 Task: In the  document Bookstype.epub Share this file with 'softage.4@softage.net' Make a copy of the file 'without changing the auto name' Delete the  copy of the file
Action: Mouse moved to (59, 81)
Screenshot: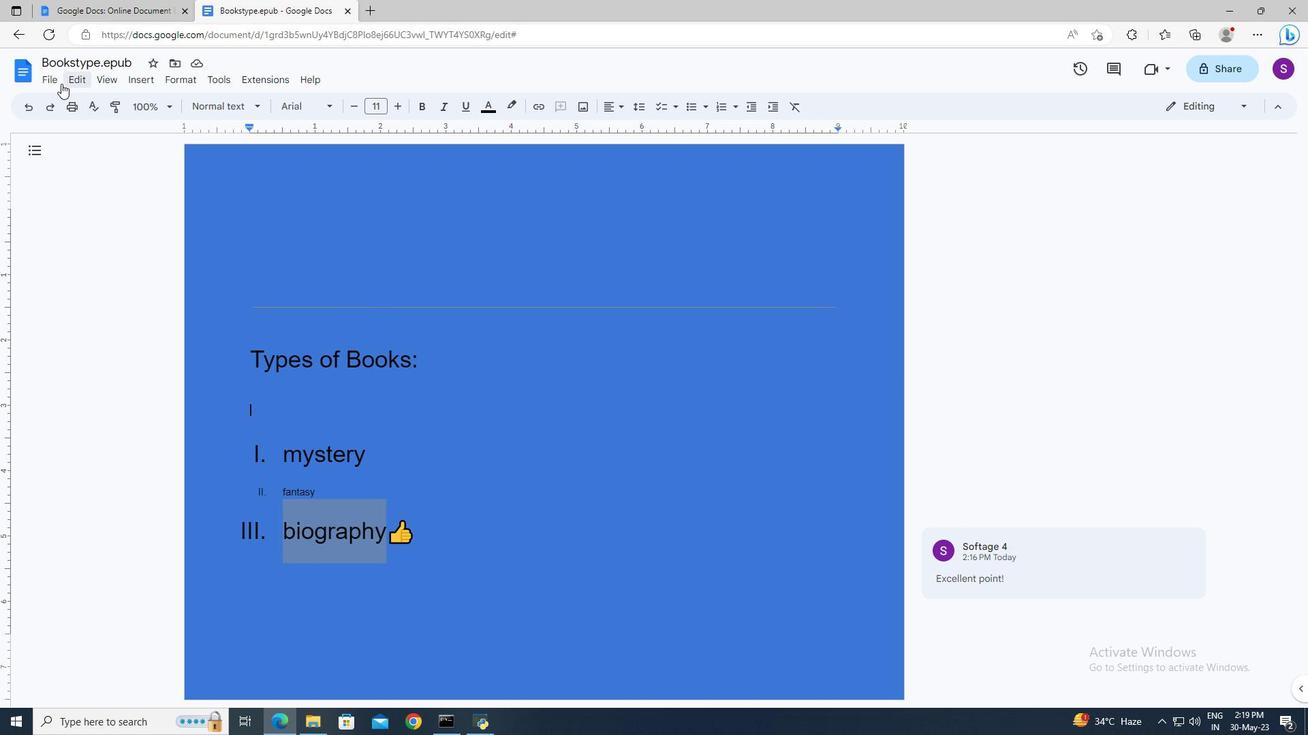 
Action: Mouse pressed left at (59, 81)
Screenshot: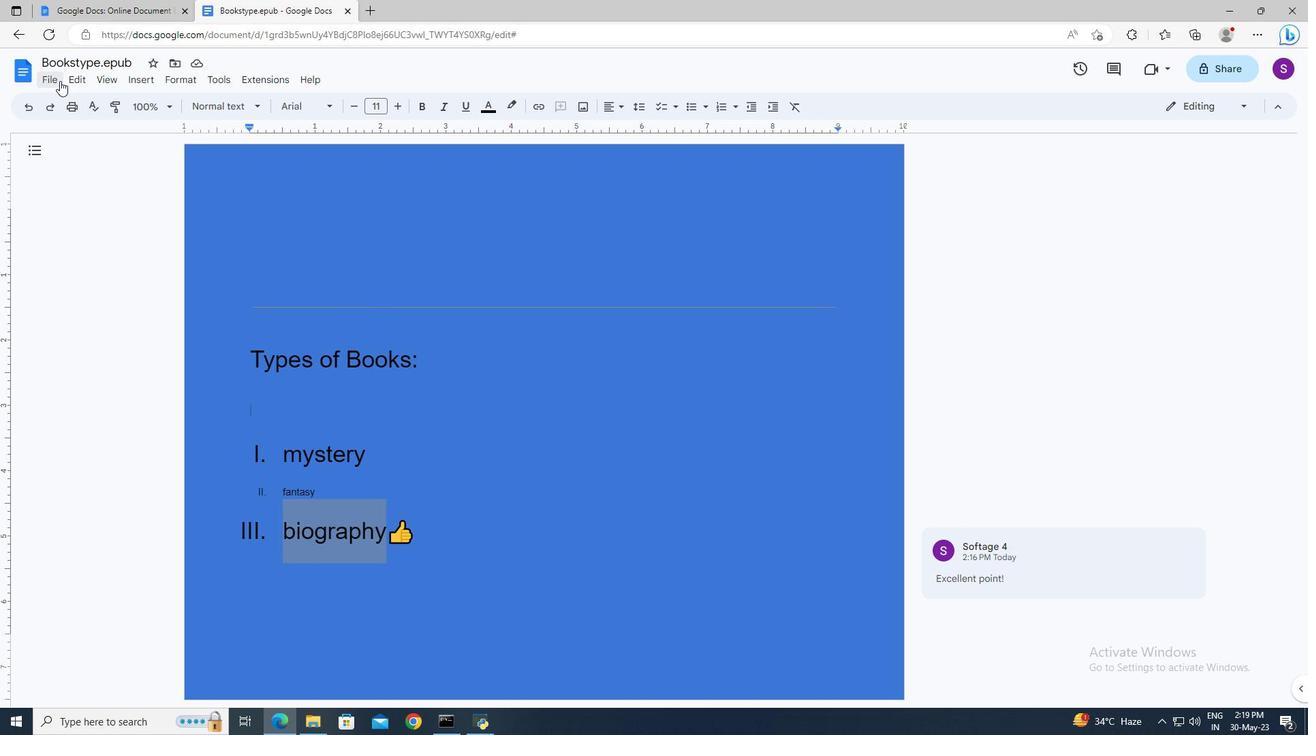 
Action: Mouse moved to (279, 183)
Screenshot: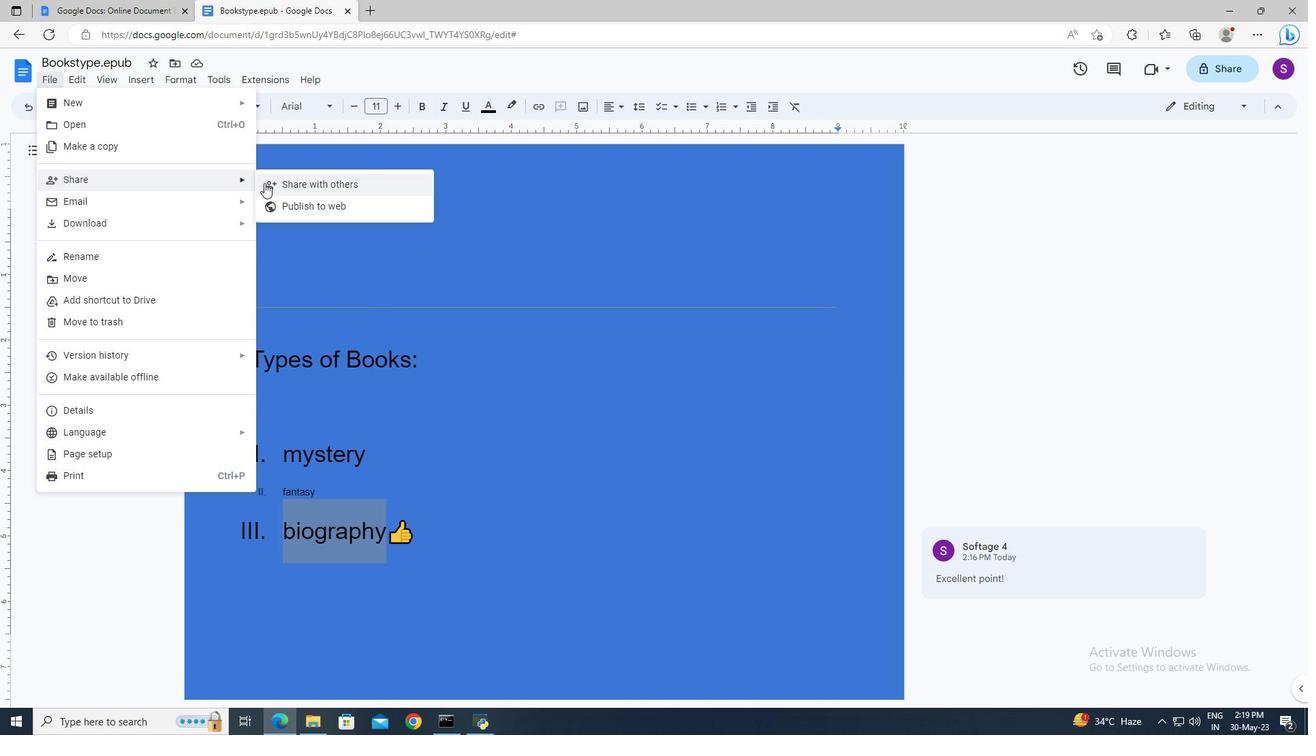 
Action: Mouse pressed left at (279, 183)
Screenshot: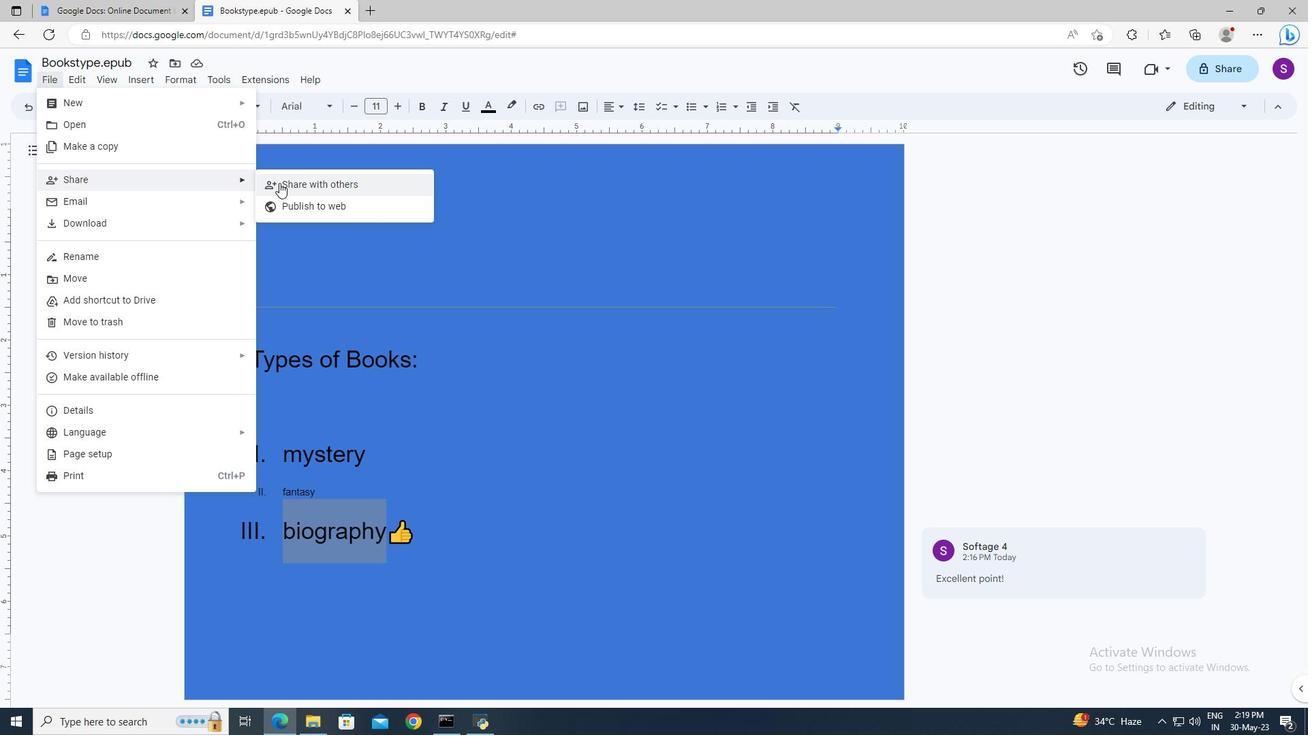 
Action: Mouse moved to (528, 301)
Screenshot: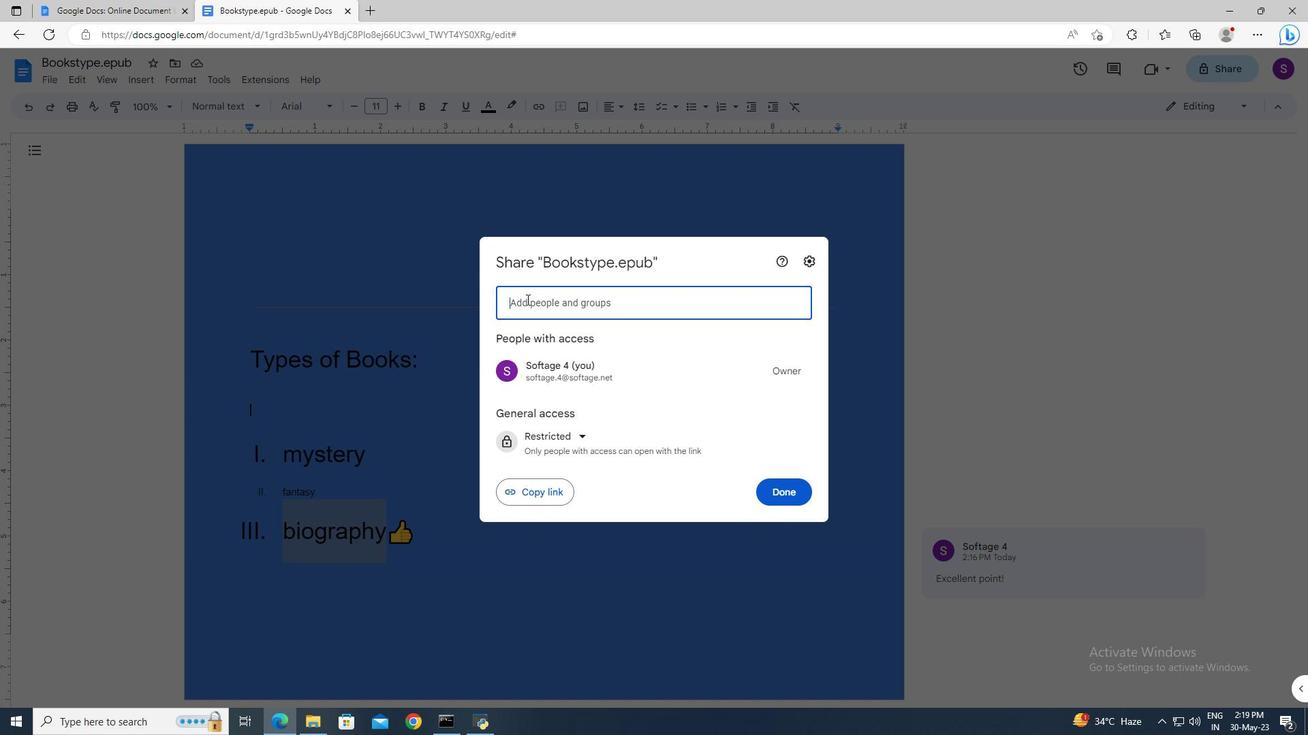
Action: Mouse pressed left at (528, 301)
Screenshot: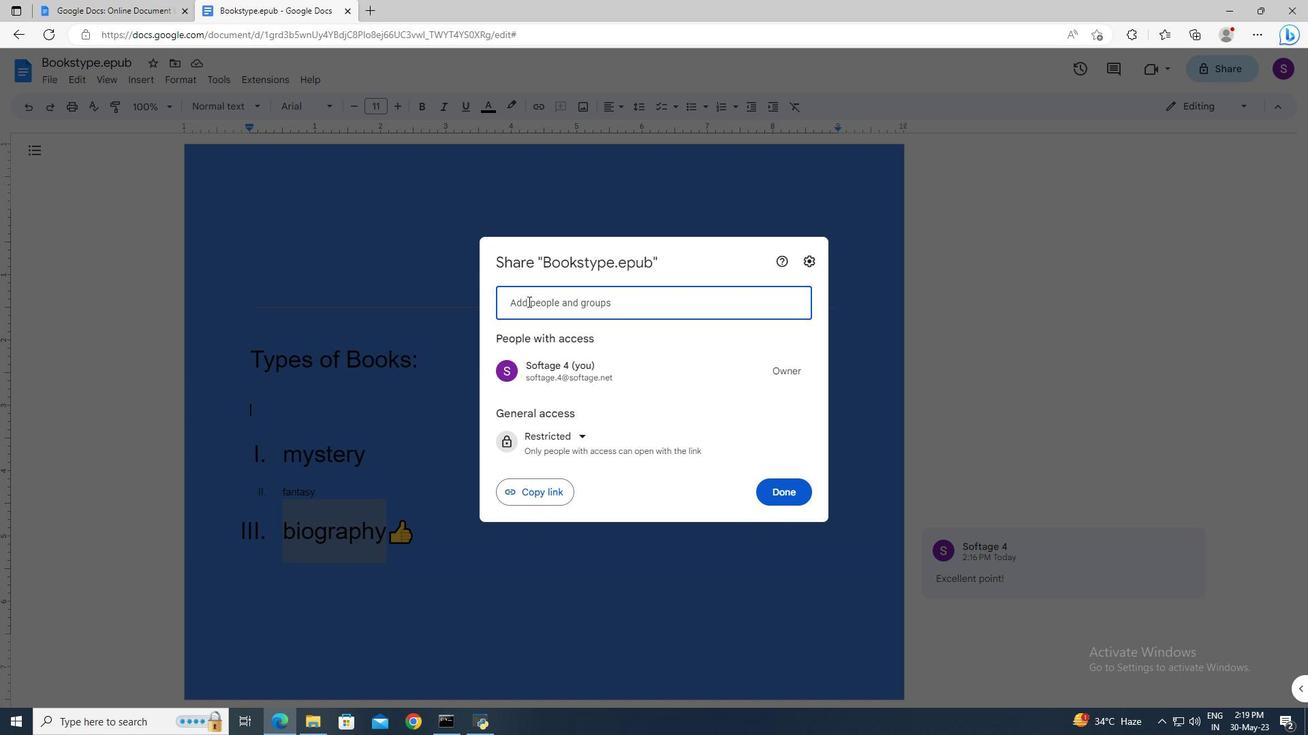 
Action: Key pressed softage.4<Key.shift><Key.shift><Key.shift><Key.shift><Key.shift><Key.shift><Key.shift><Key.shift><Key.shift><Key.shift><Key.shift><Key.shift><Key.shift><Key.shift>@softage.net
Screenshot: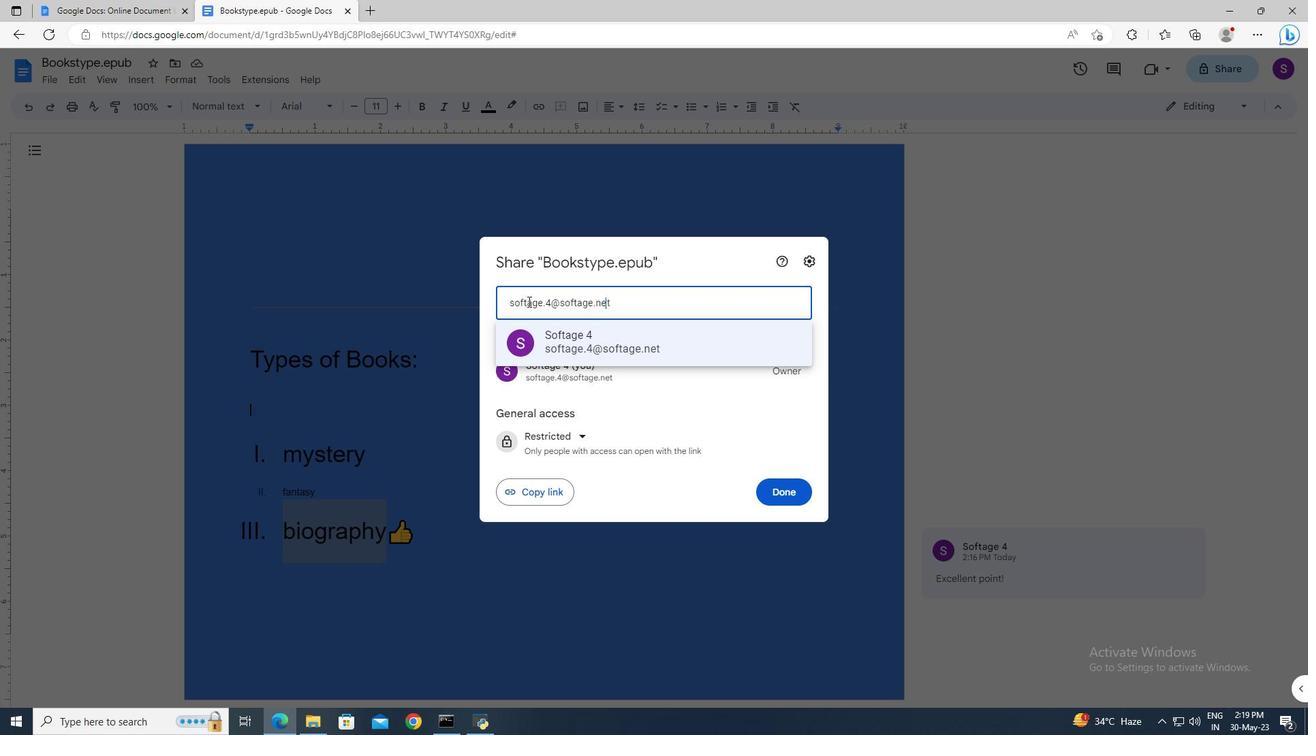 
Action: Mouse moved to (558, 342)
Screenshot: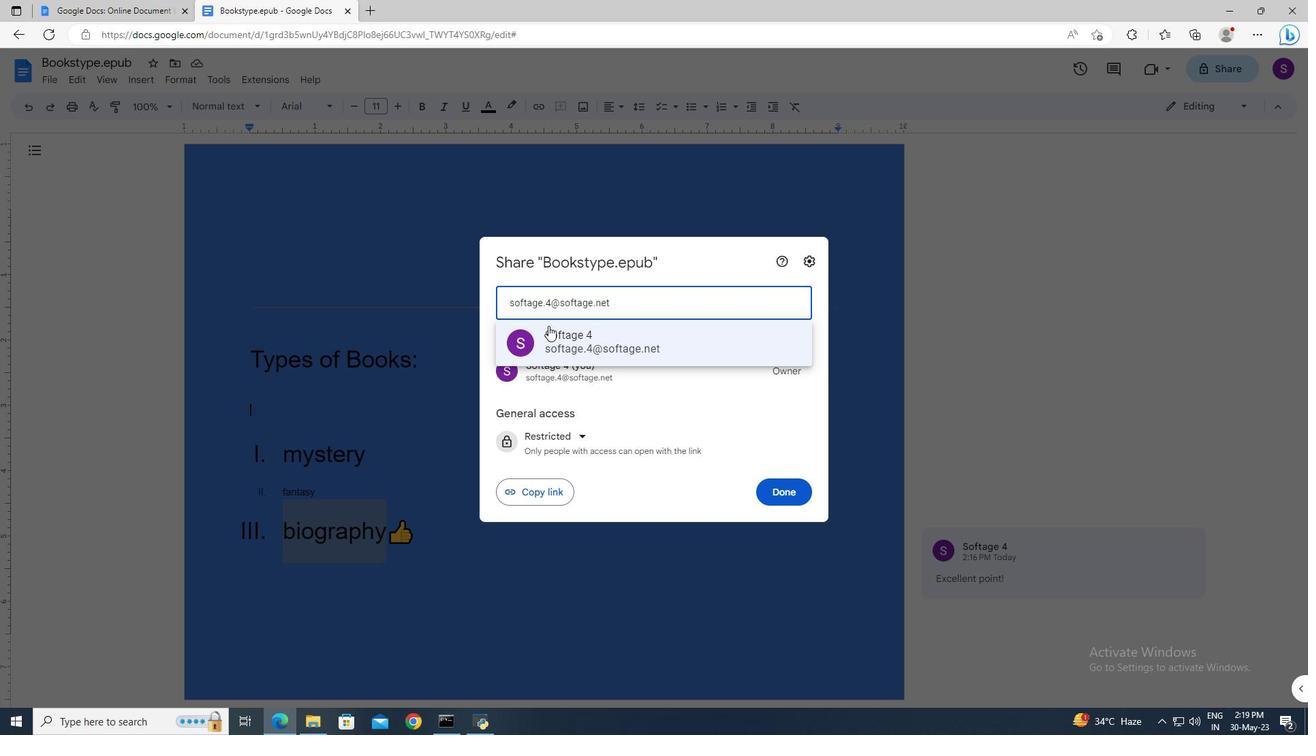 
Action: Mouse pressed left at (558, 342)
Screenshot: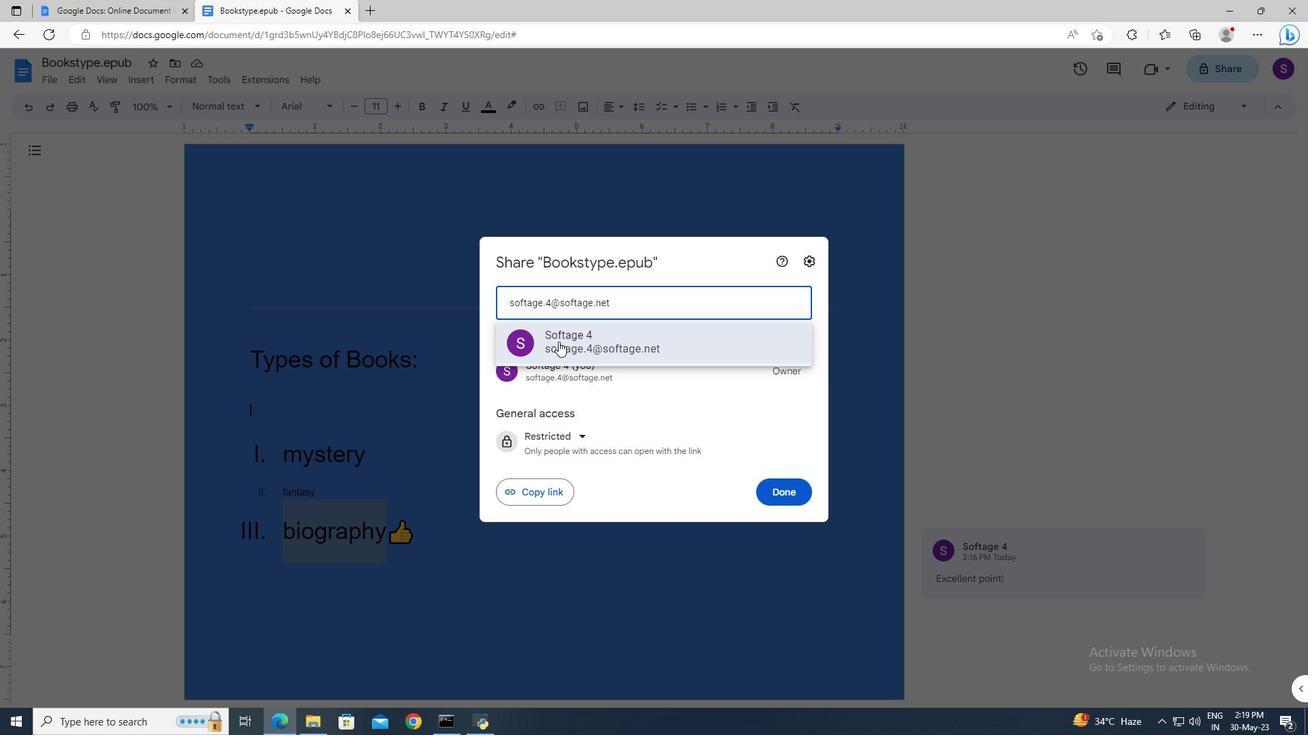 
Action: Mouse moved to (790, 470)
Screenshot: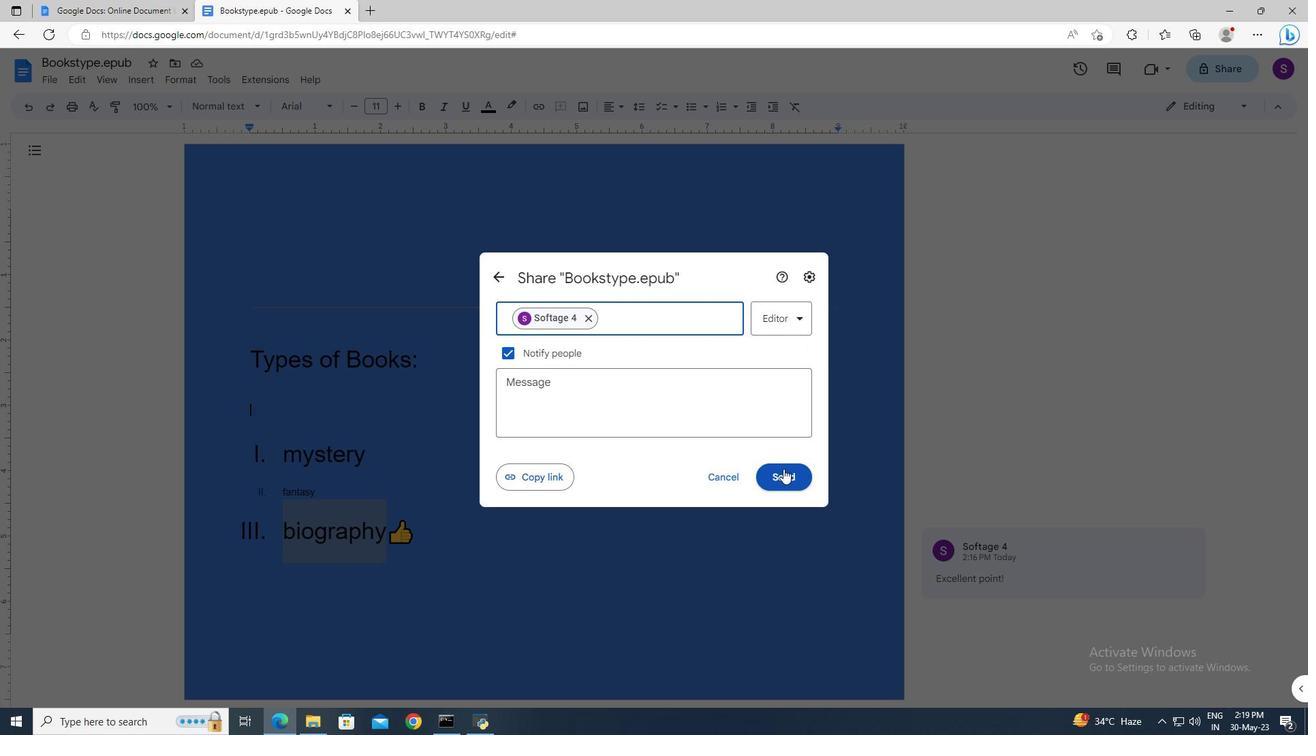 
Action: Mouse pressed left at (790, 470)
Screenshot: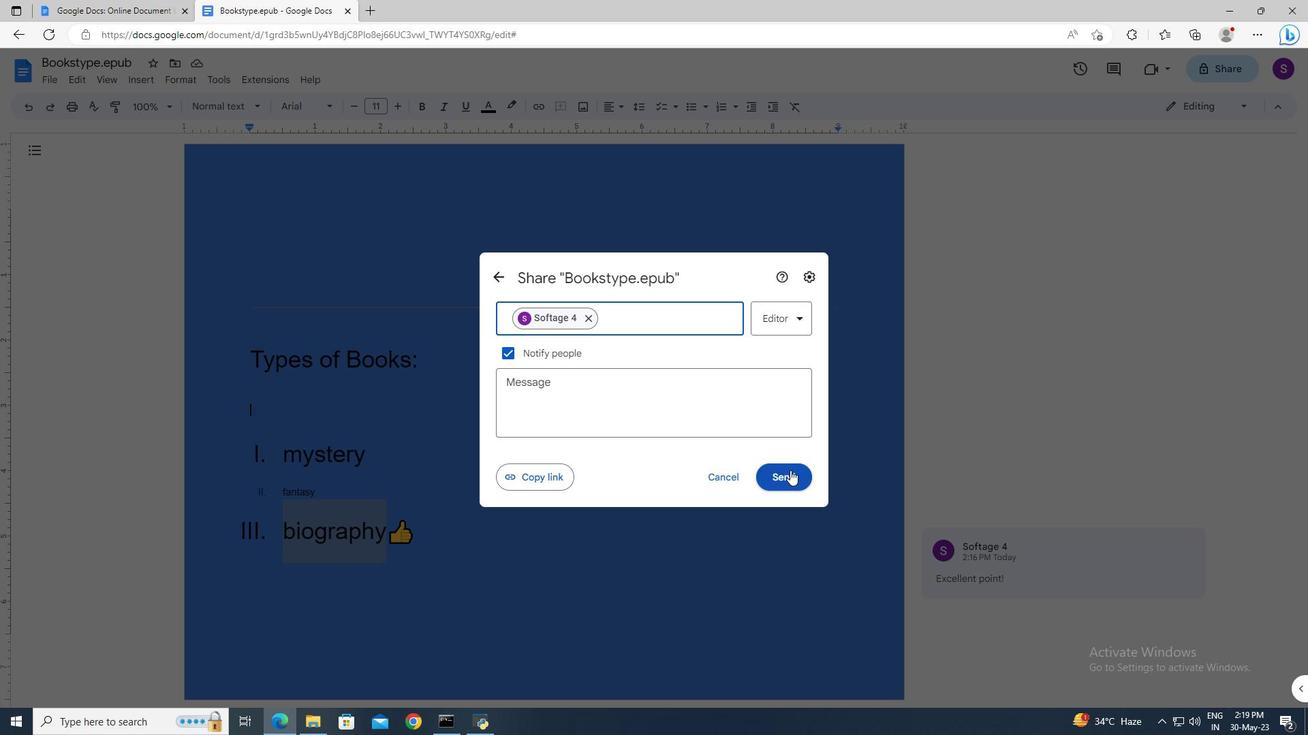 
Action: Mouse moved to (55, 82)
Screenshot: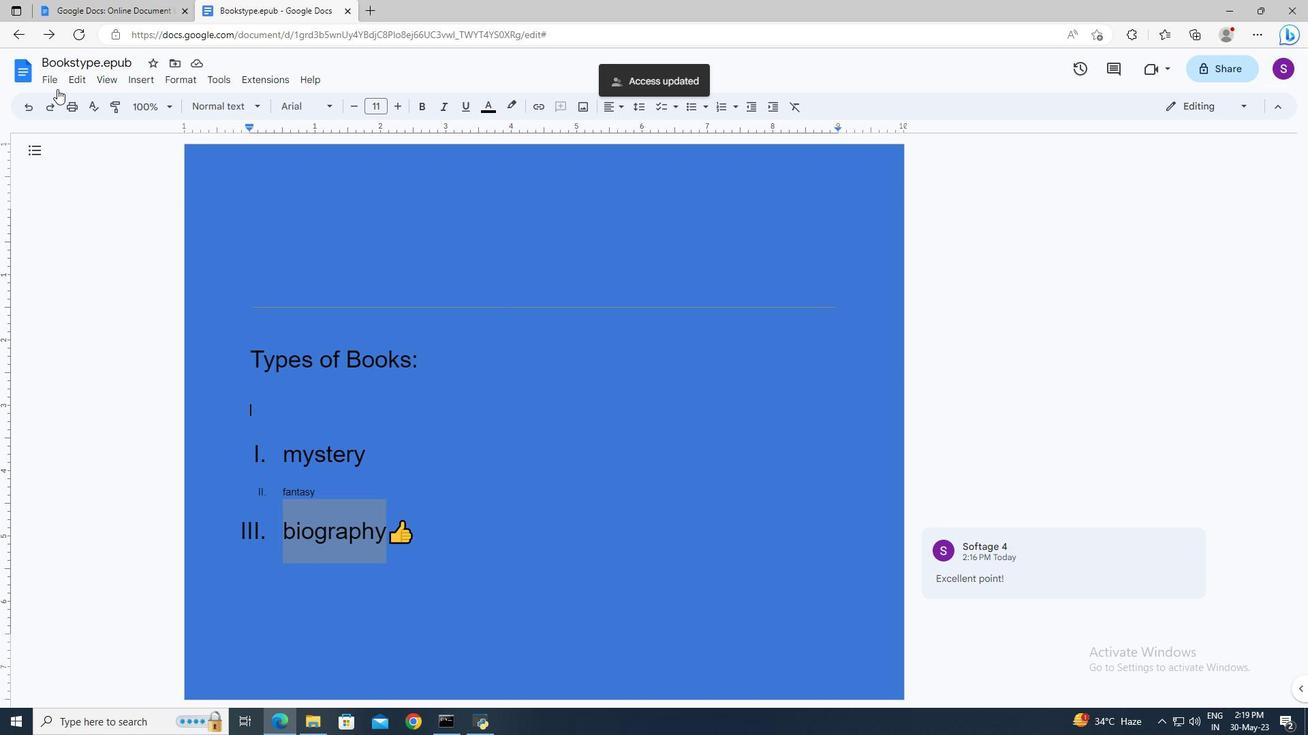 
Action: Mouse pressed left at (55, 82)
Screenshot: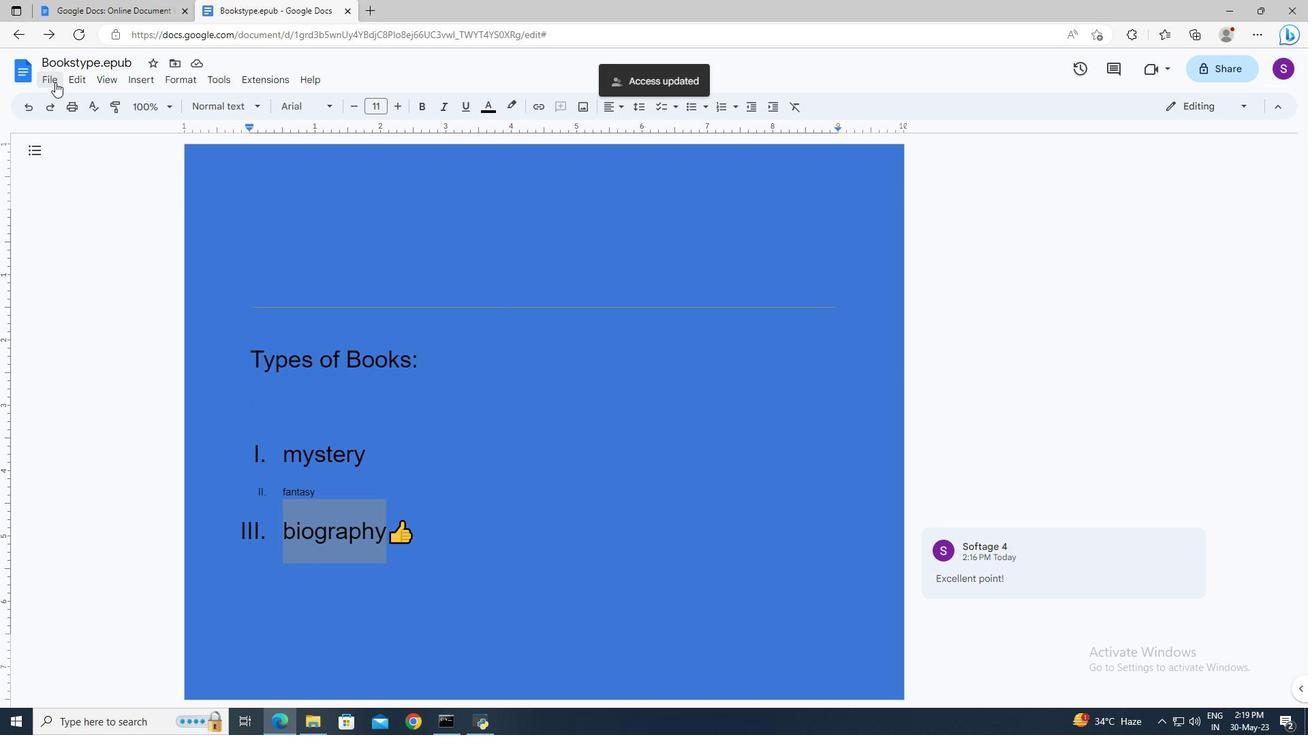 
Action: Mouse moved to (73, 148)
Screenshot: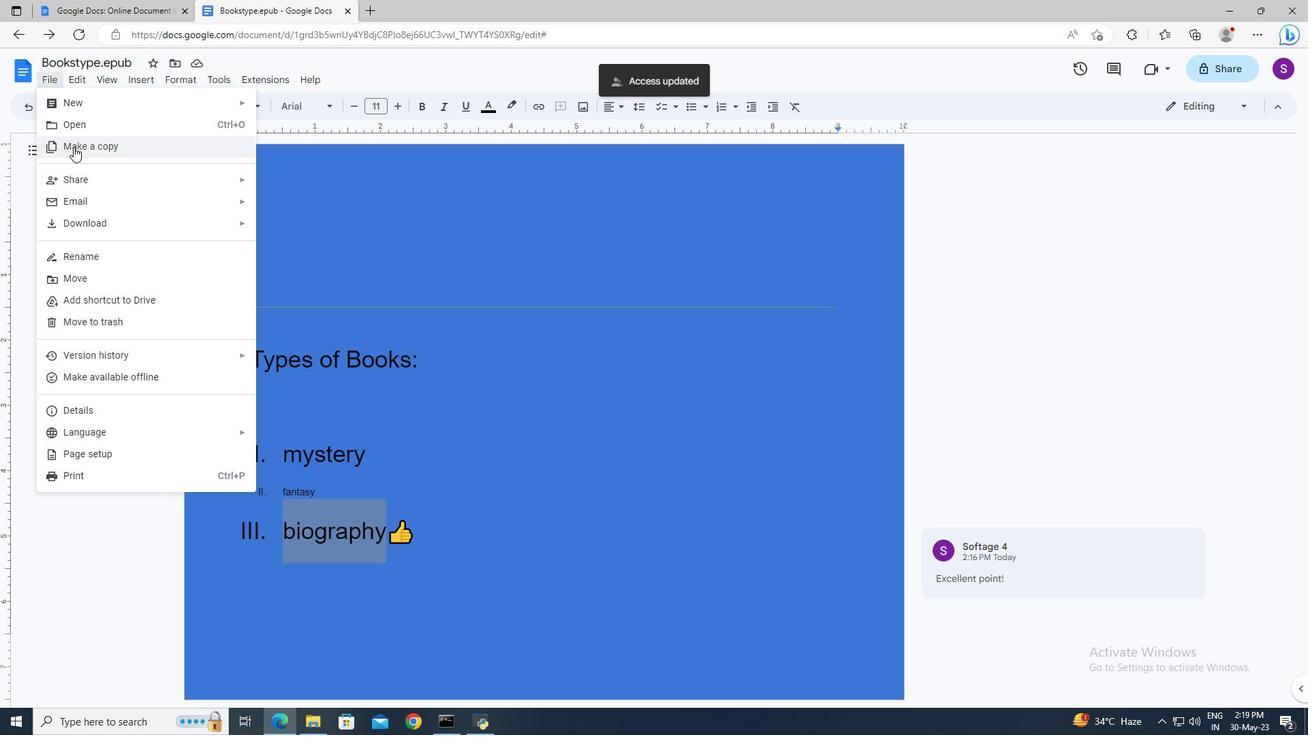 
Action: Mouse pressed left at (73, 148)
Screenshot: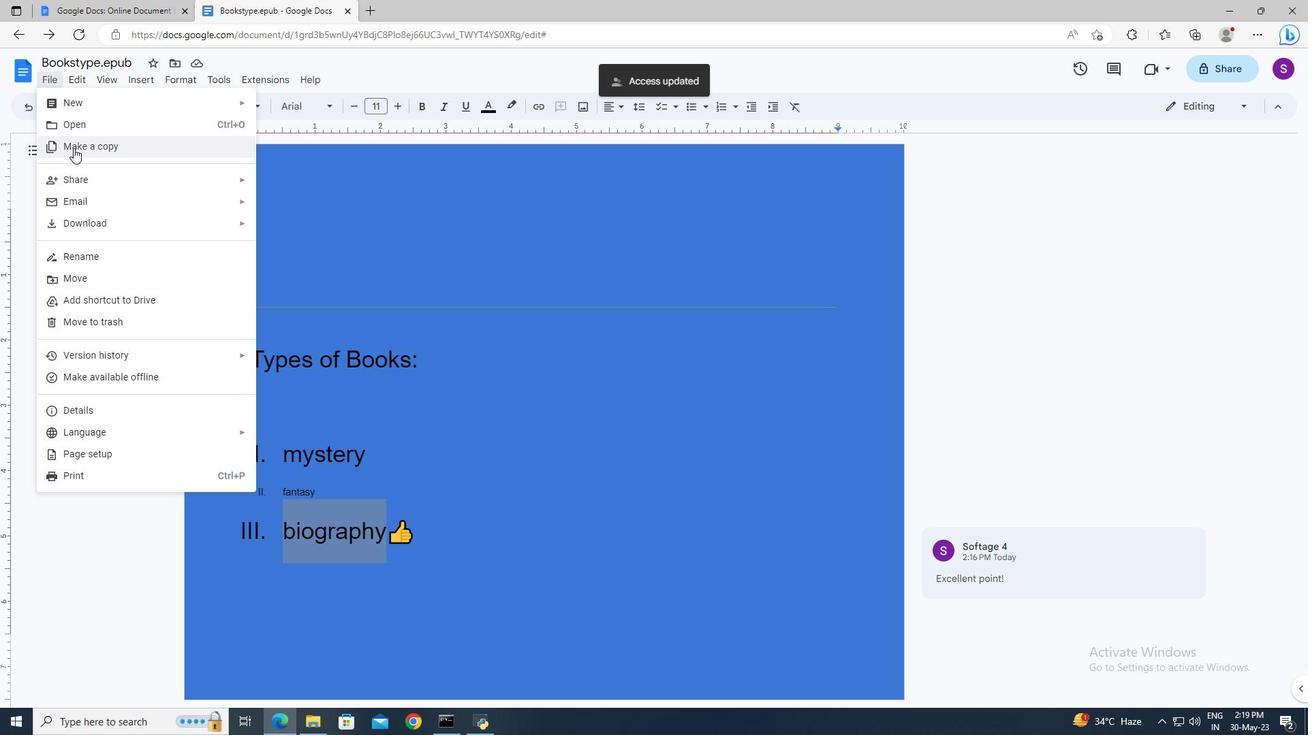 
Action: Mouse moved to (703, 494)
Screenshot: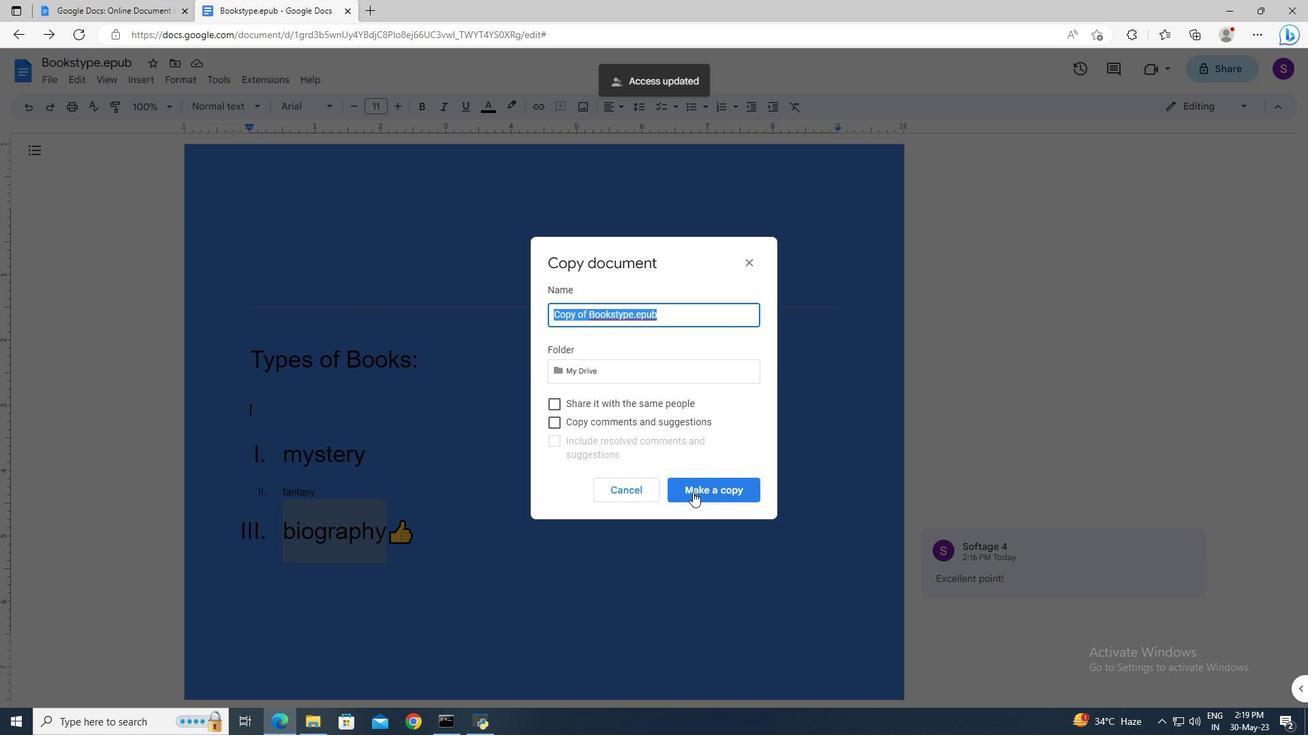 
Action: Mouse pressed left at (703, 494)
Screenshot: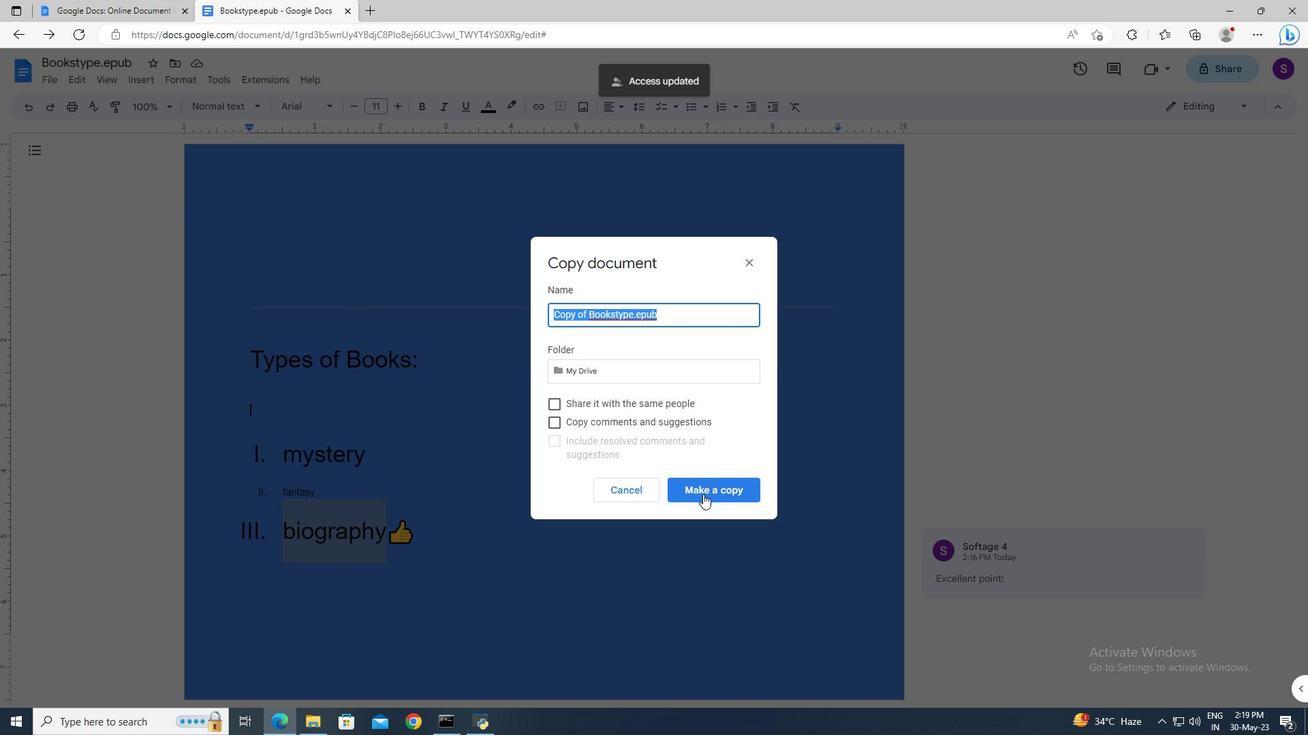 
Action: Mouse moved to (52, 79)
Screenshot: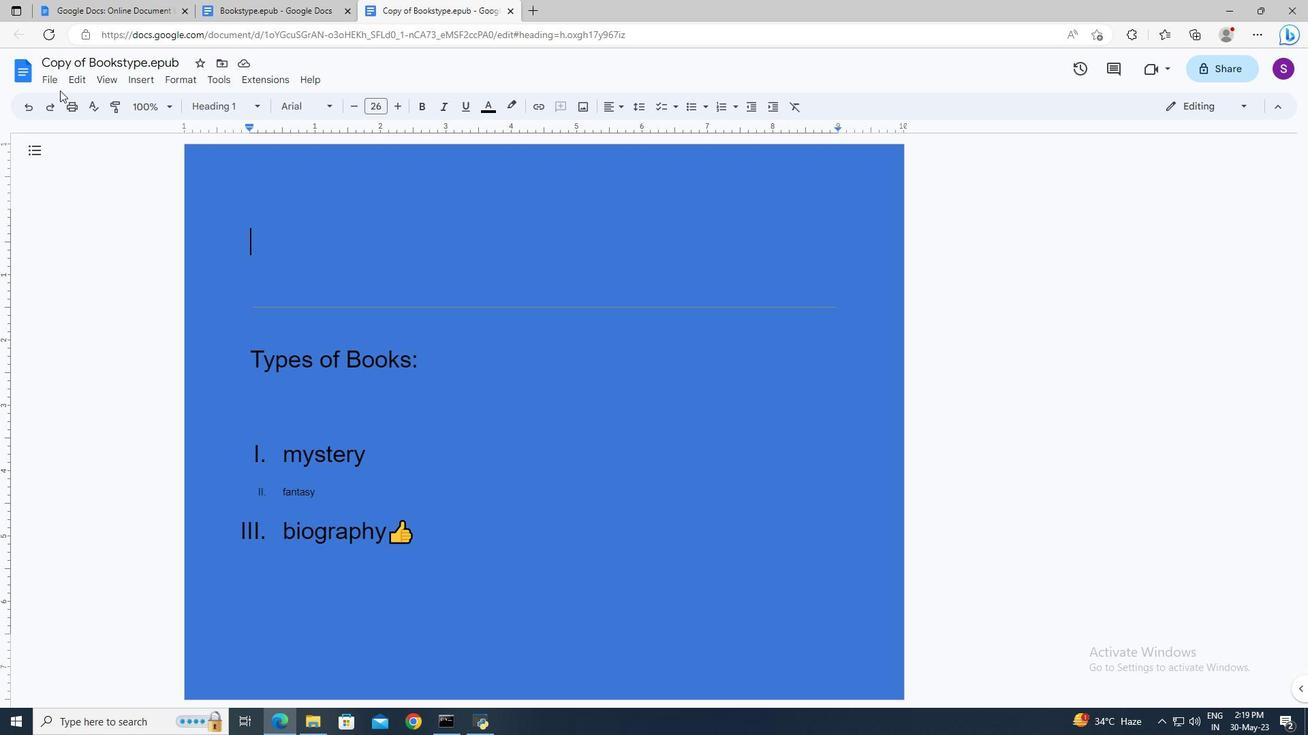 
Action: Mouse pressed left at (52, 79)
Screenshot: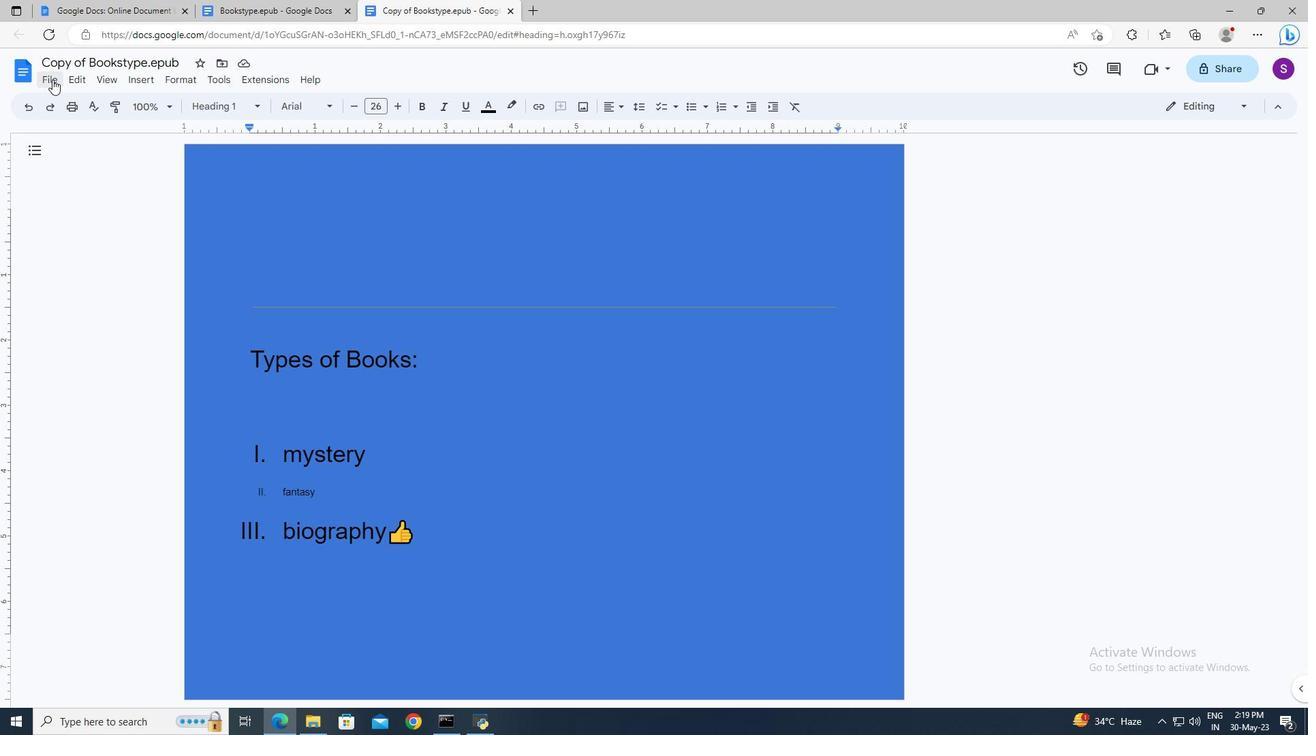 
Action: Mouse moved to (89, 328)
Screenshot: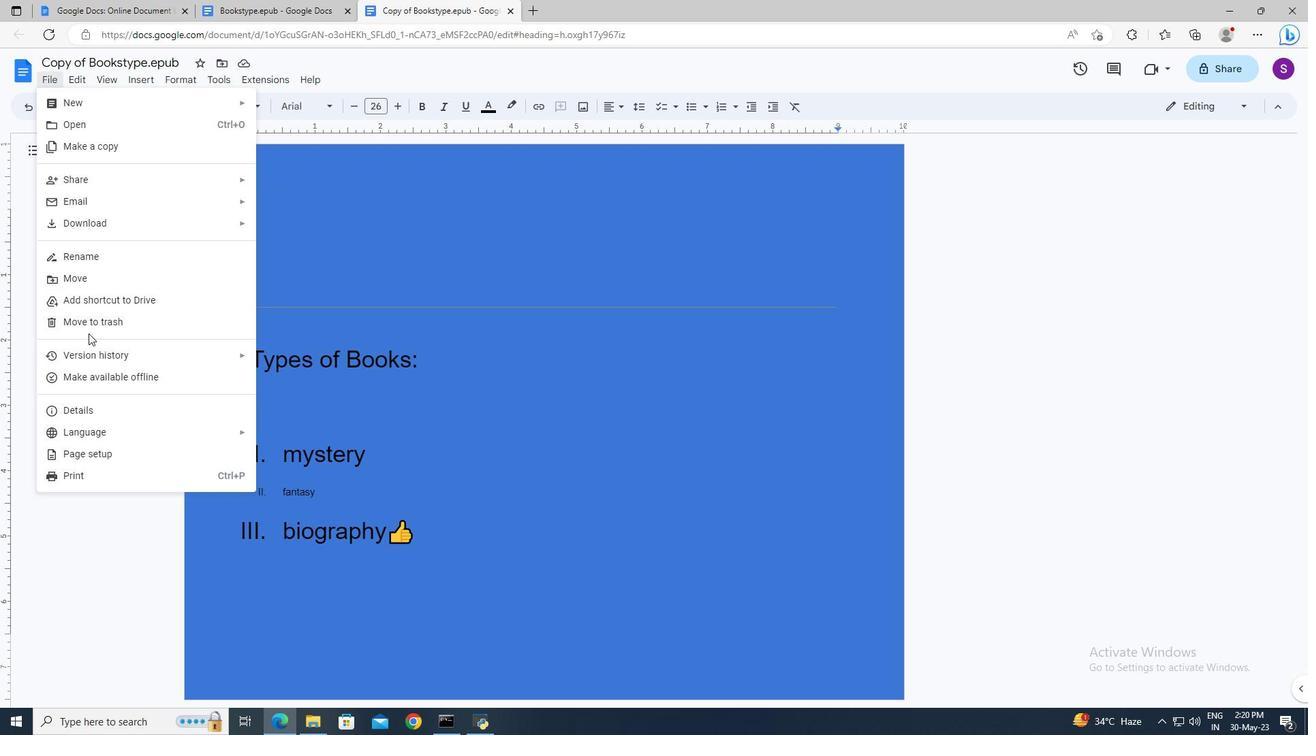 
Action: Mouse pressed left at (89, 328)
Screenshot: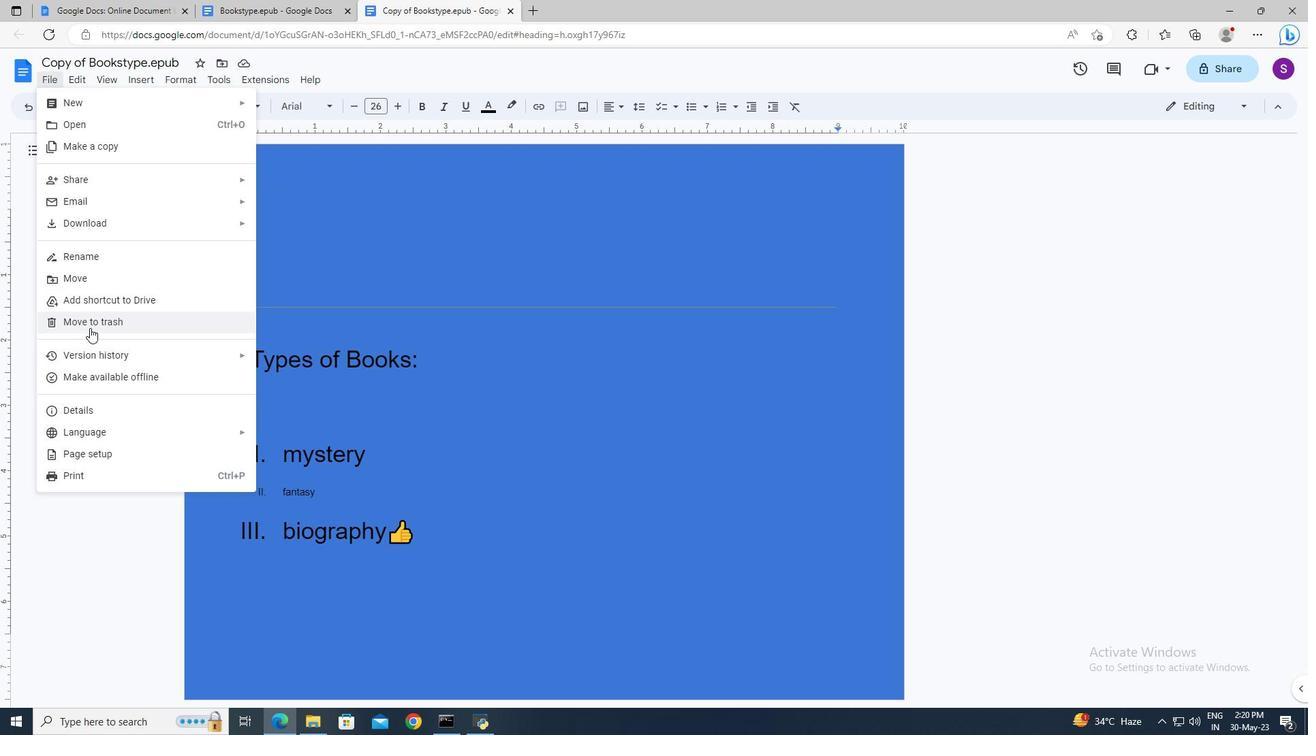 
Action: Mouse moved to (782, 431)
Screenshot: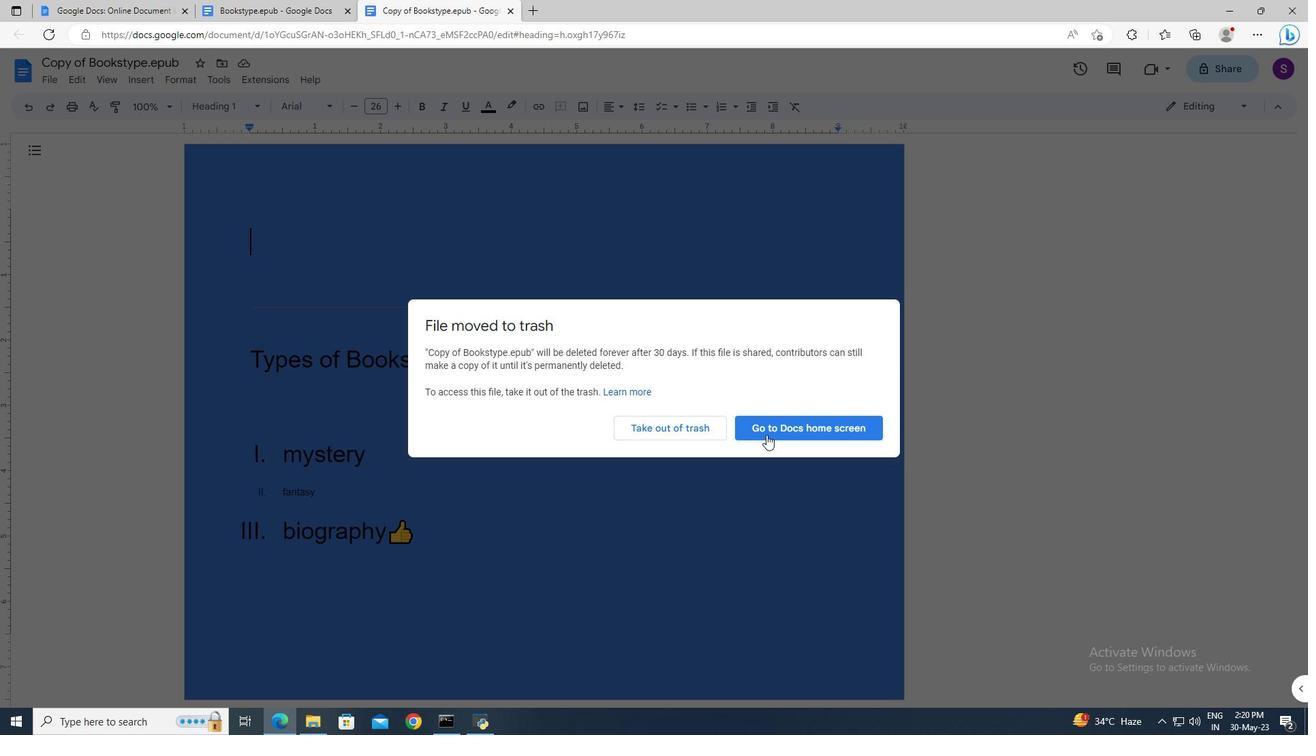 
Action: Mouse pressed left at (782, 431)
Screenshot: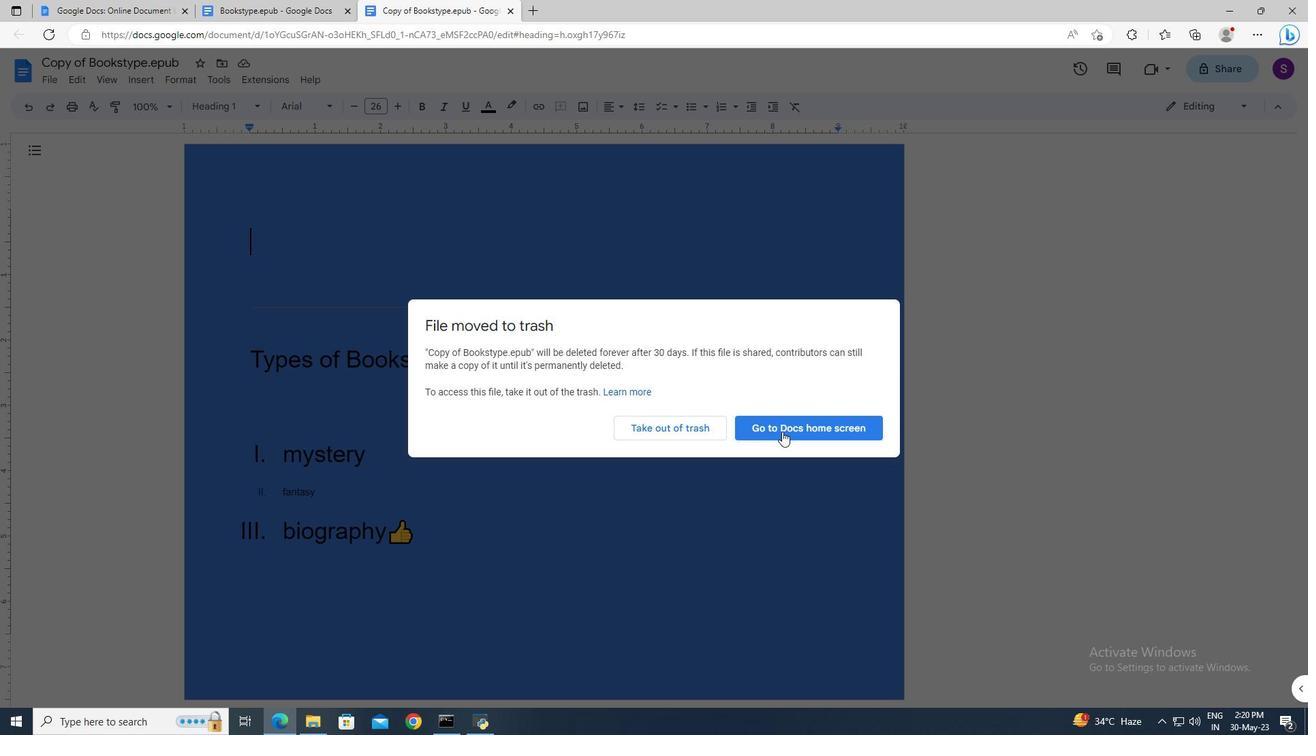 
Action: Mouse moved to (686, 371)
Screenshot: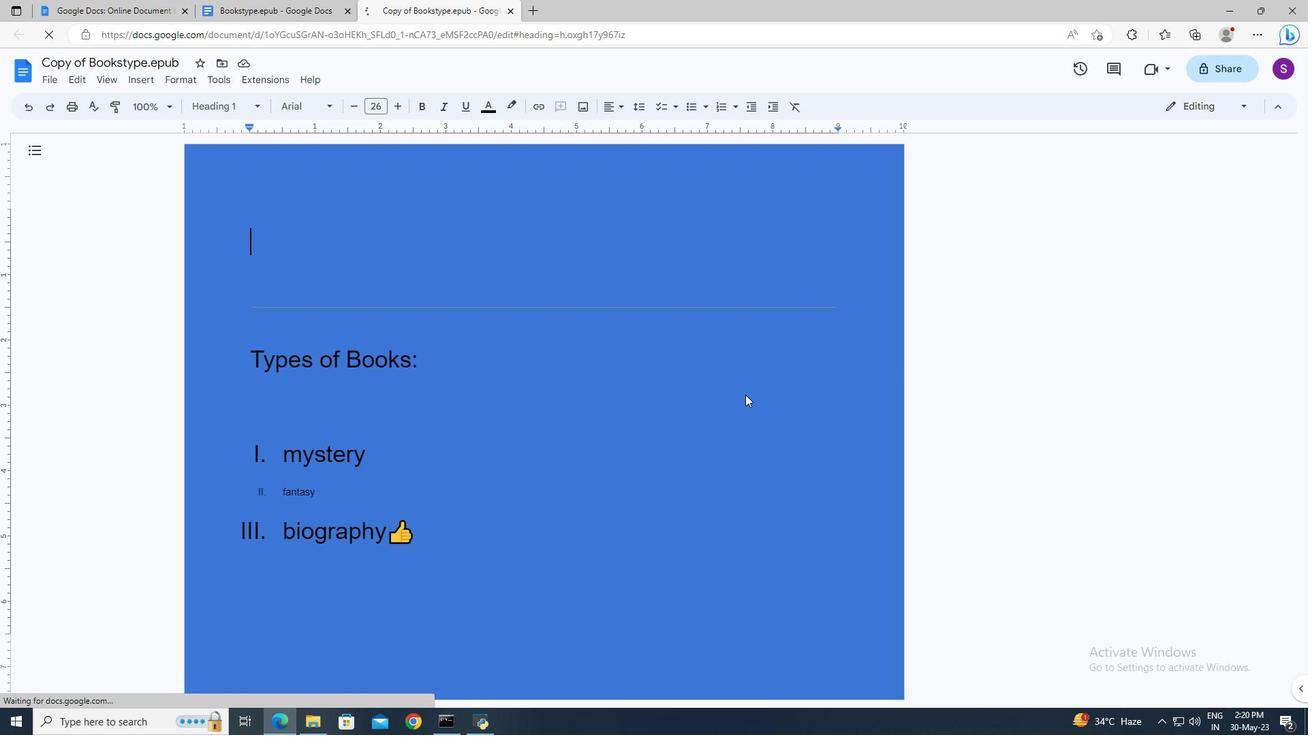 
